 Task: Change Escape To Function
Action: Mouse moved to (38, 4)
Screenshot: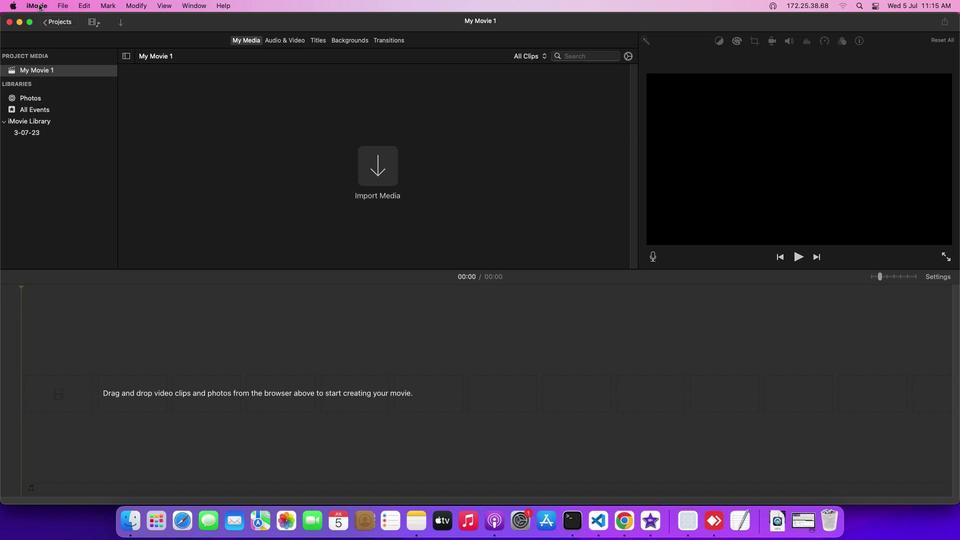 
Action: Mouse pressed left at (38, 4)
Screenshot: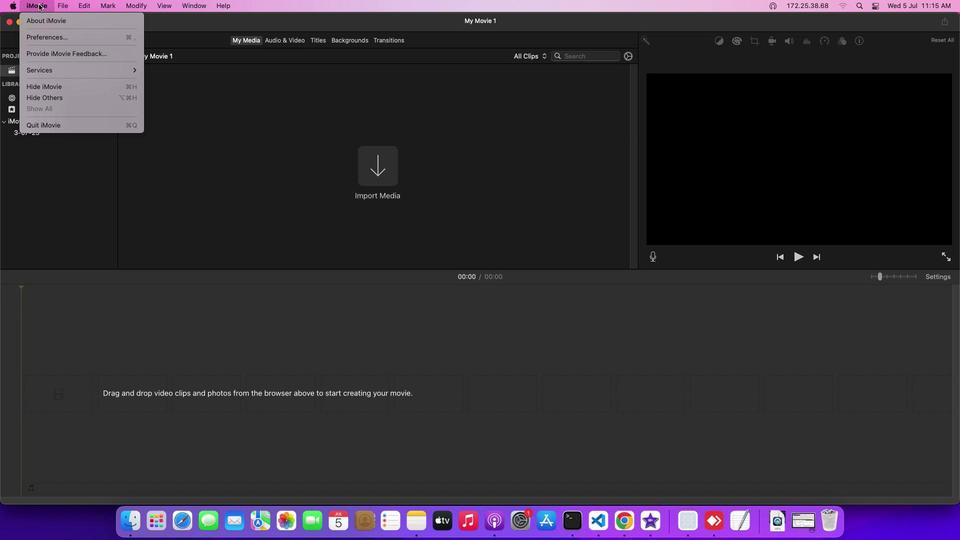 
Action: Mouse moved to (40, 67)
Screenshot: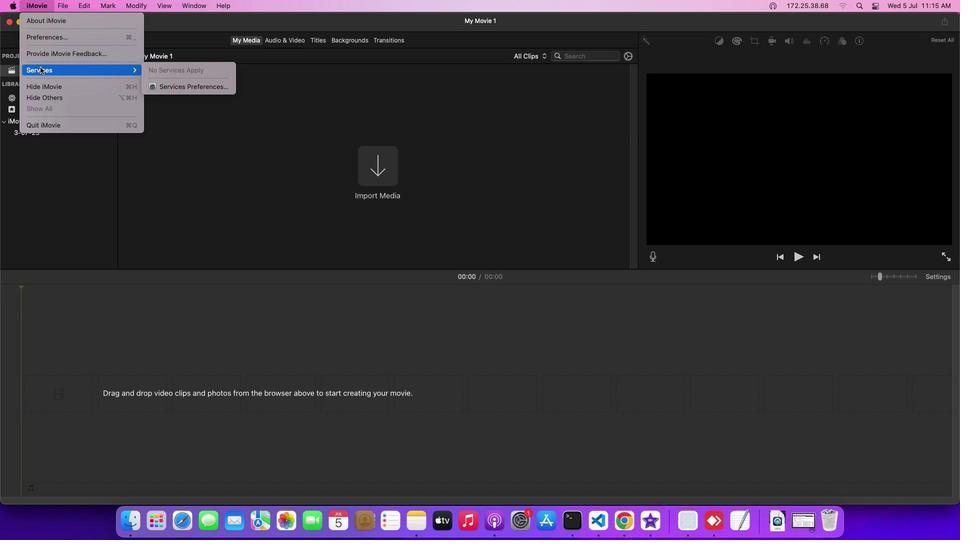 
Action: Mouse pressed left at (40, 67)
Screenshot: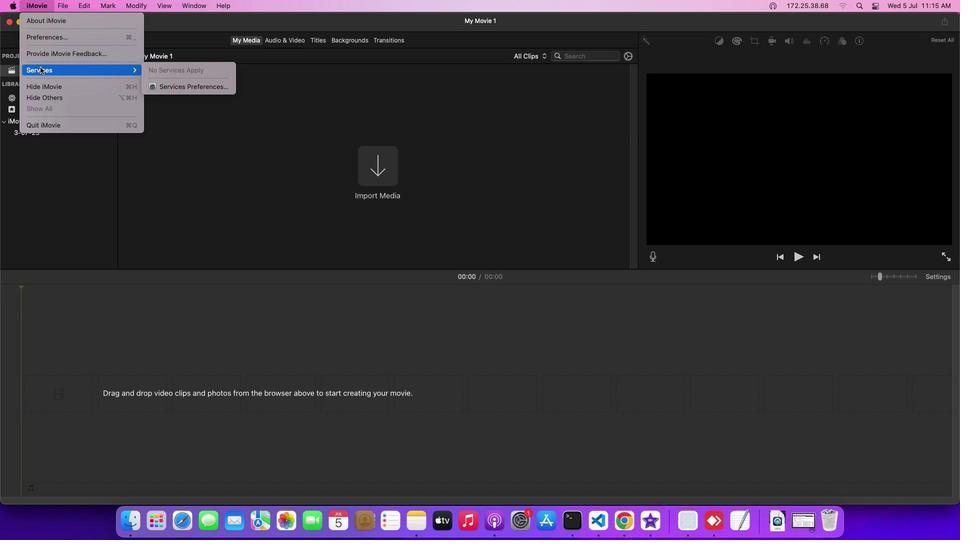 
Action: Mouse moved to (164, 84)
Screenshot: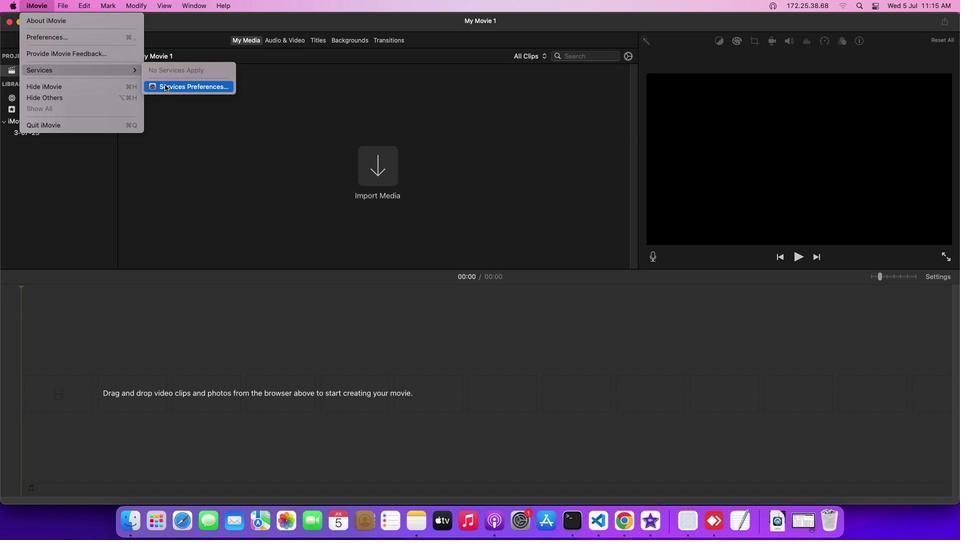 
Action: Mouse pressed left at (164, 84)
Screenshot: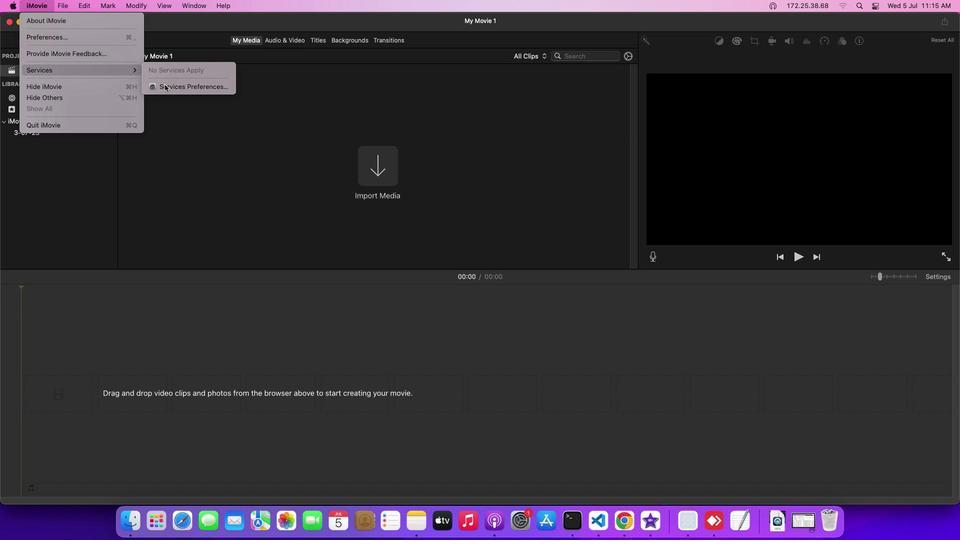 
Action: Mouse moved to (474, 150)
Screenshot: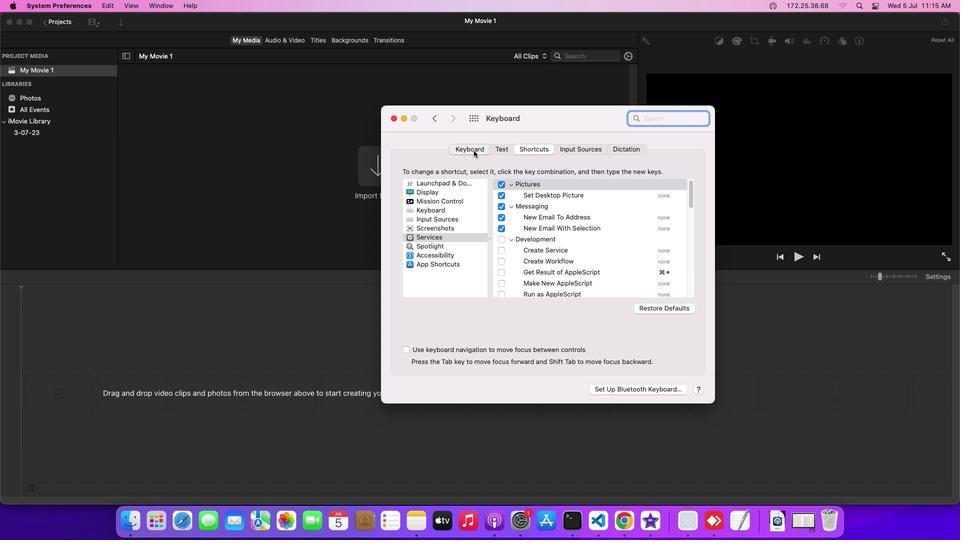 
Action: Mouse pressed left at (474, 150)
Screenshot: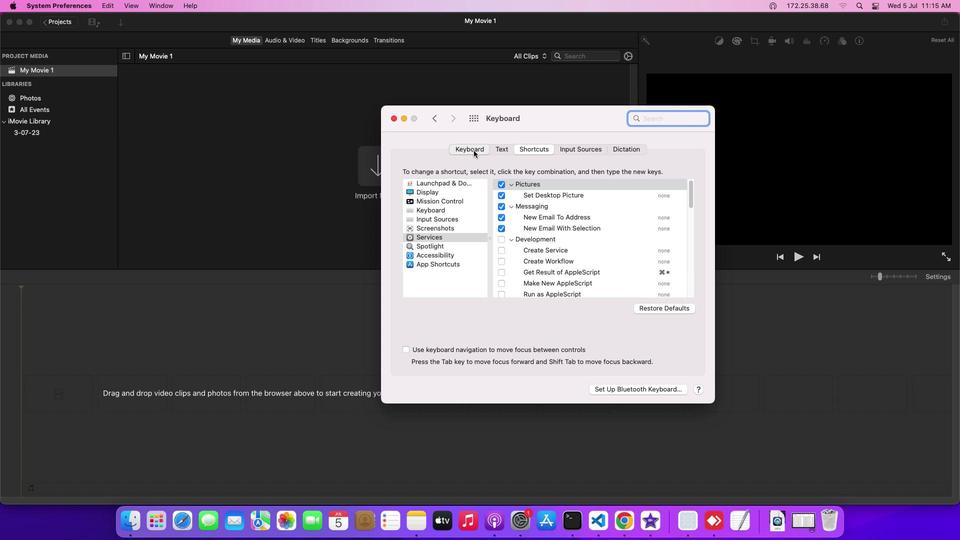 
Action: Mouse moved to (649, 360)
Screenshot: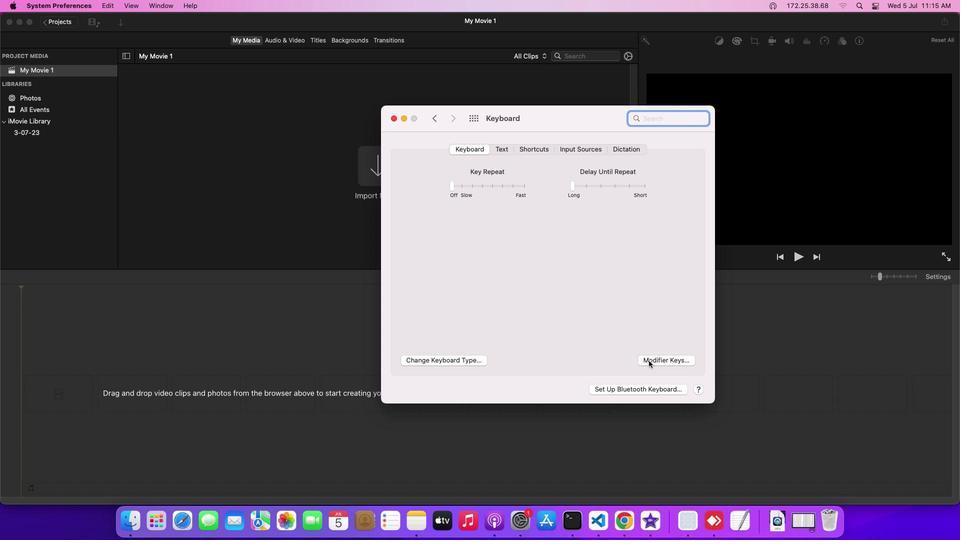 
Action: Mouse pressed left at (649, 360)
Screenshot: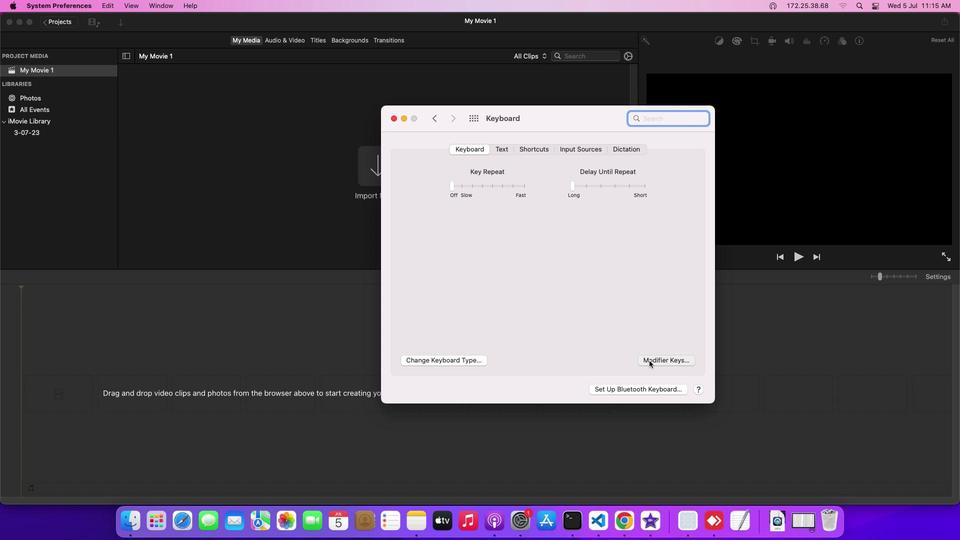 
Action: Mouse moved to (598, 228)
Screenshot: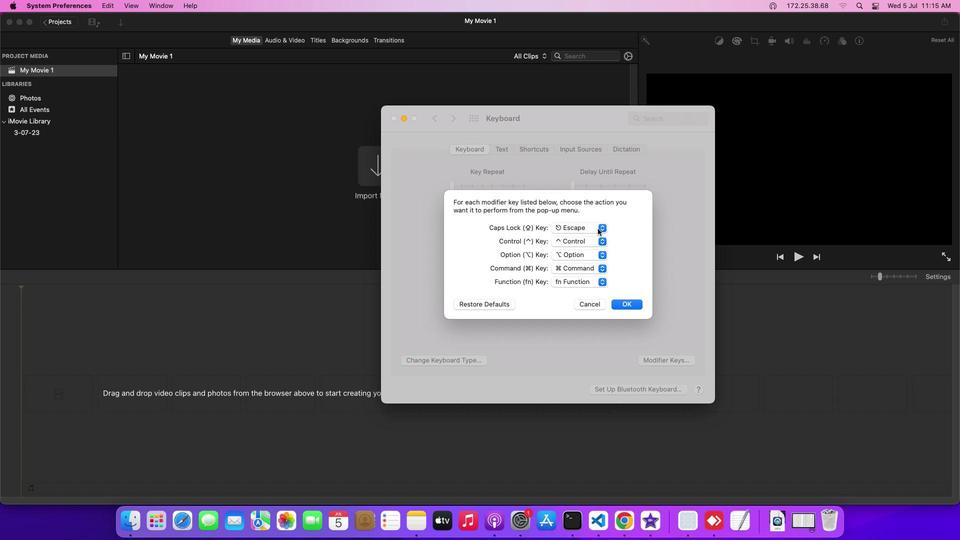 
Action: Mouse pressed left at (598, 228)
Screenshot: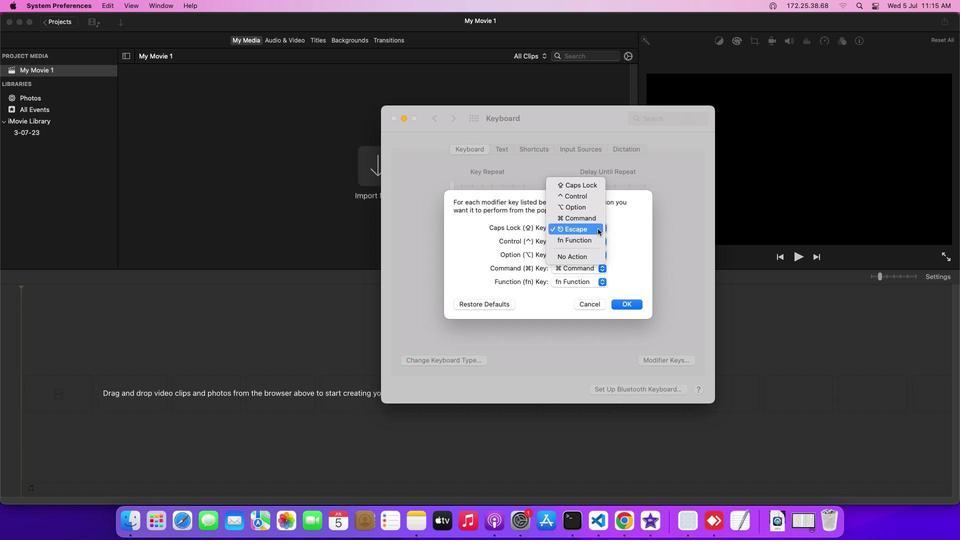 
Action: Mouse moved to (595, 240)
Screenshot: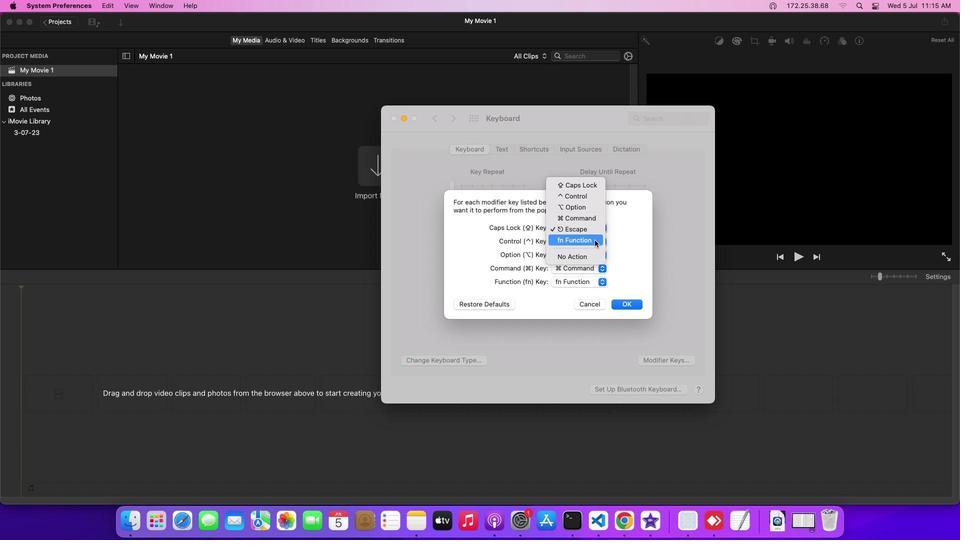 
Action: Mouse pressed left at (595, 240)
Screenshot: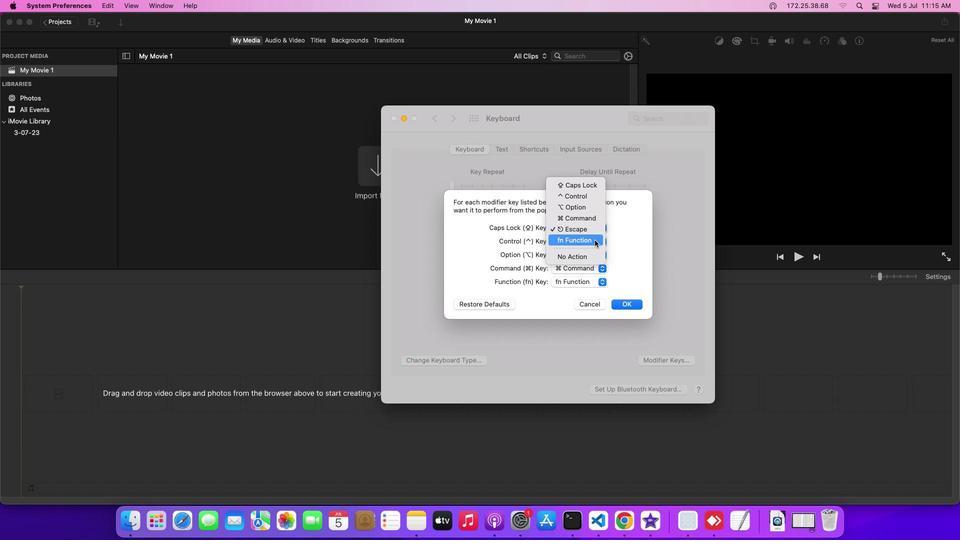 
Action: Mouse moved to (627, 300)
Screenshot: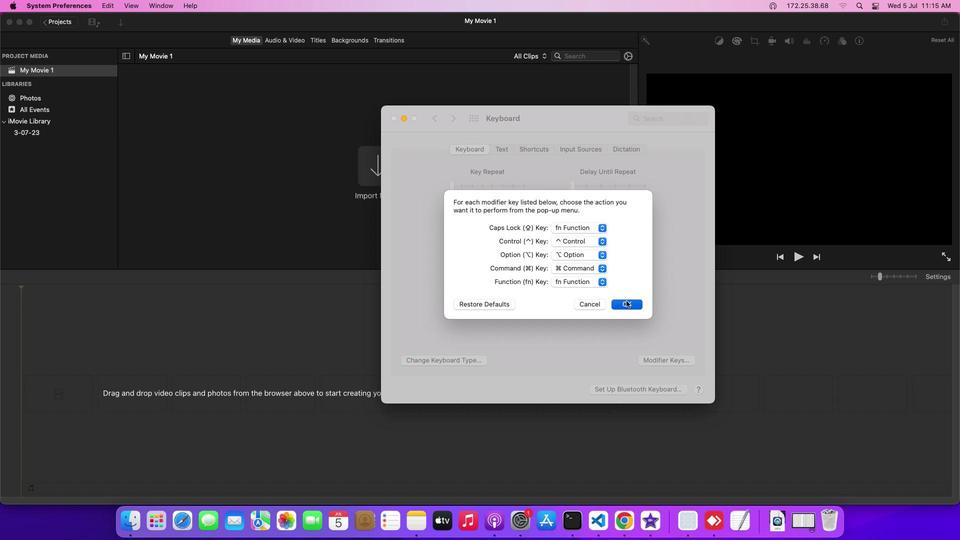 
Action: Mouse pressed left at (627, 300)
Screenshot: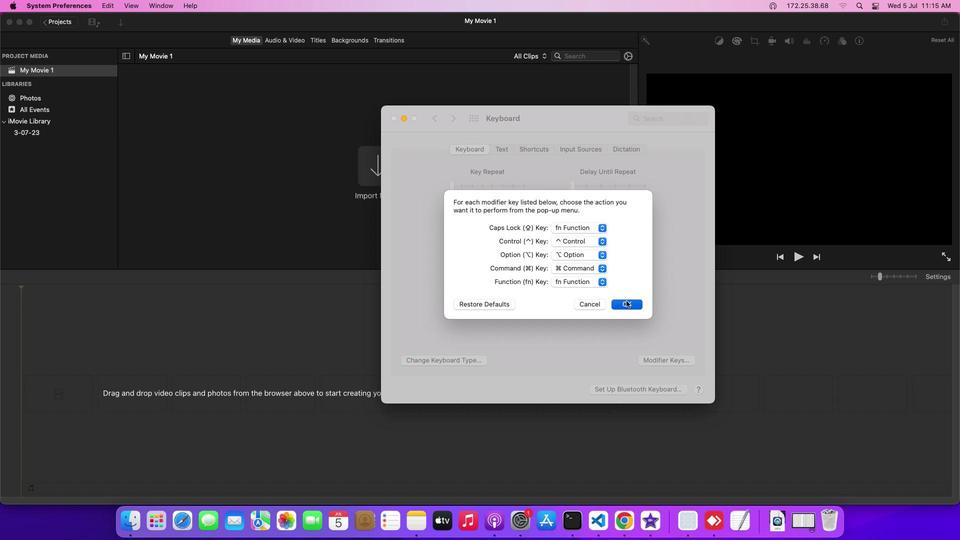
